 Task: Insert the chart with the wide theme.
Action: Mouse pressed left at (201, 371)
Screenshot: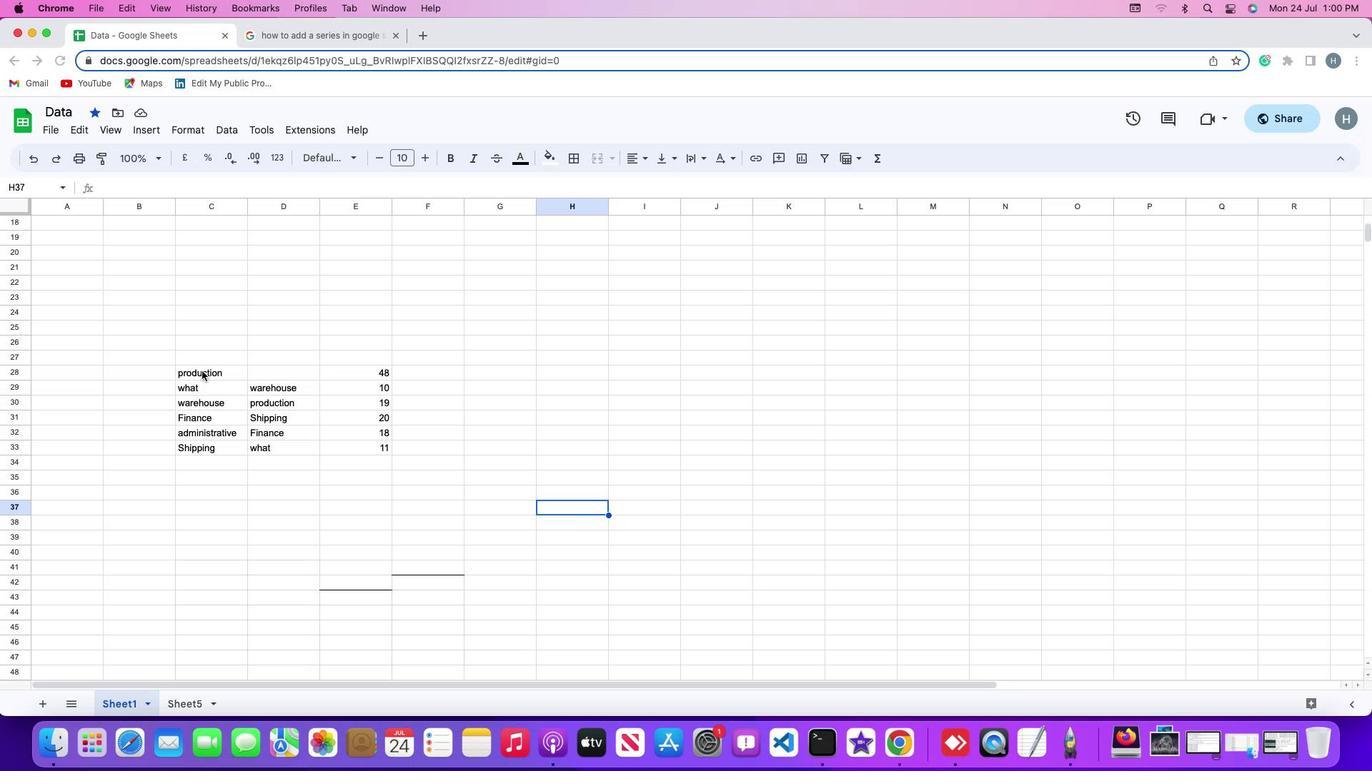 
Action: Mouse pressed left at (201, 371)
Screenshot: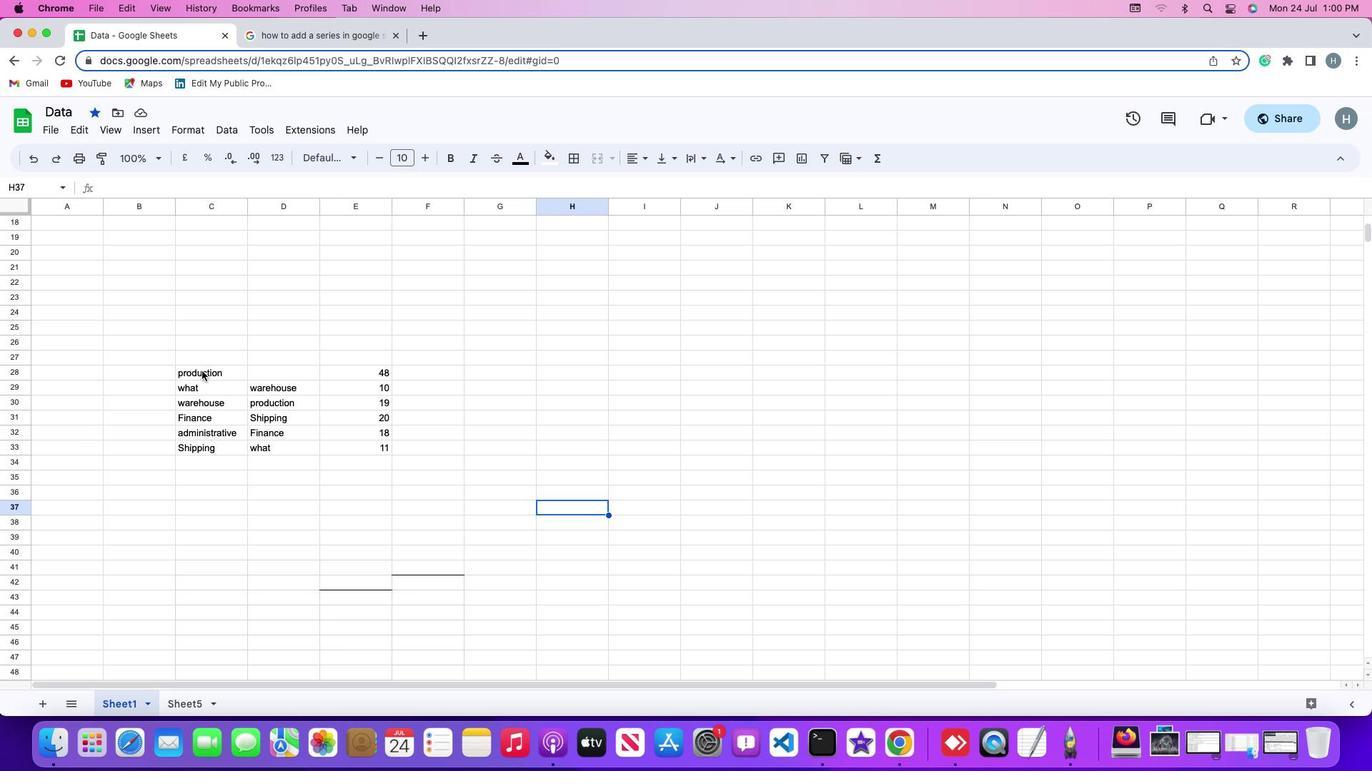 
Action: Mouse moved to (151, 131)
Screenshot: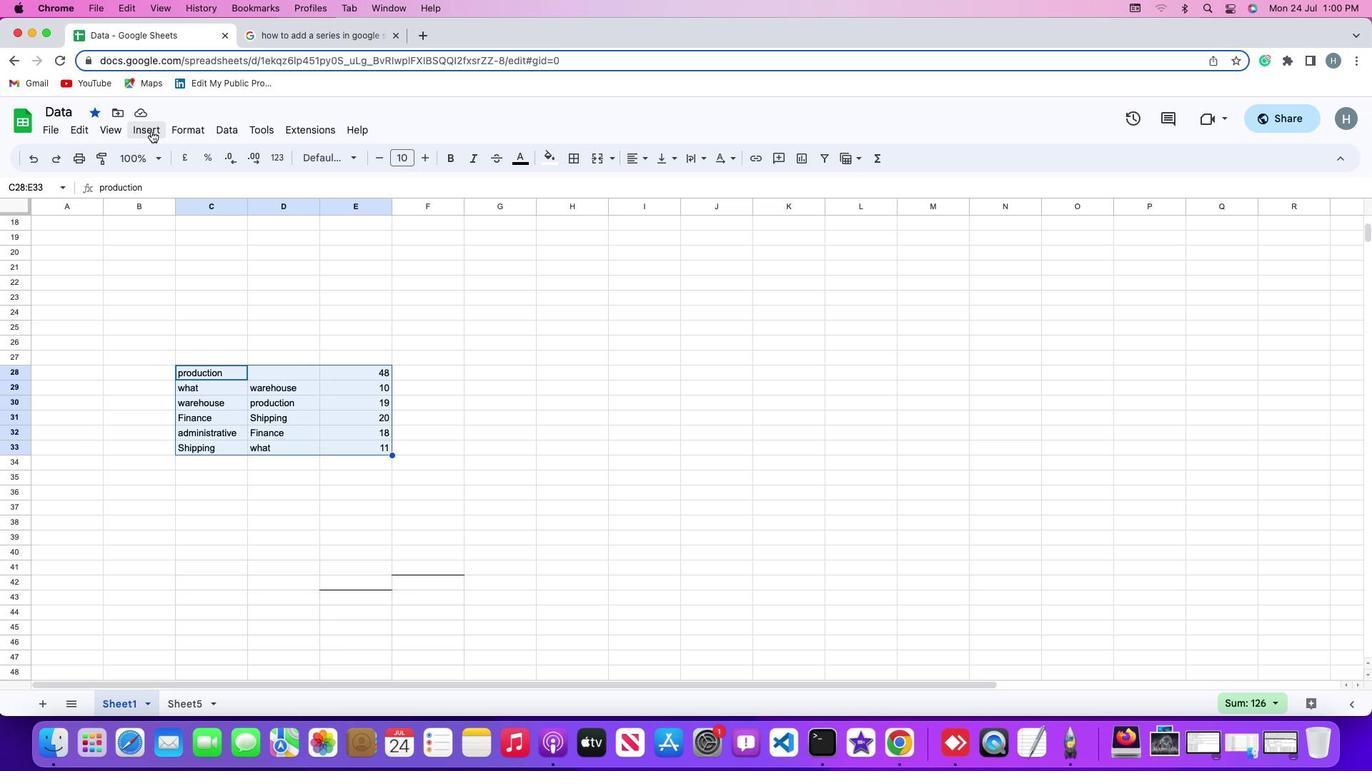 
Action: Mouse pressed left at (151, 131)
Screenshot: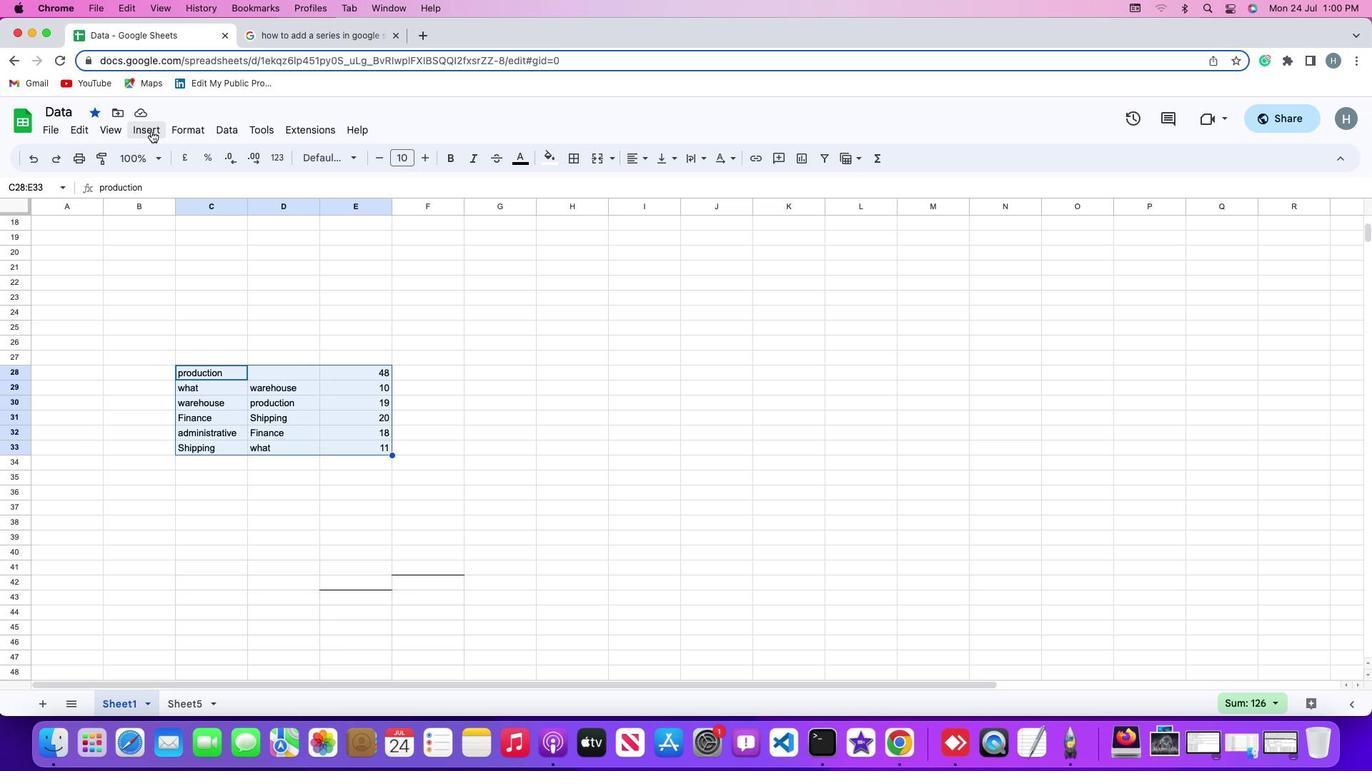 
Action: Mouse moved to (184, 252)
Screenshot: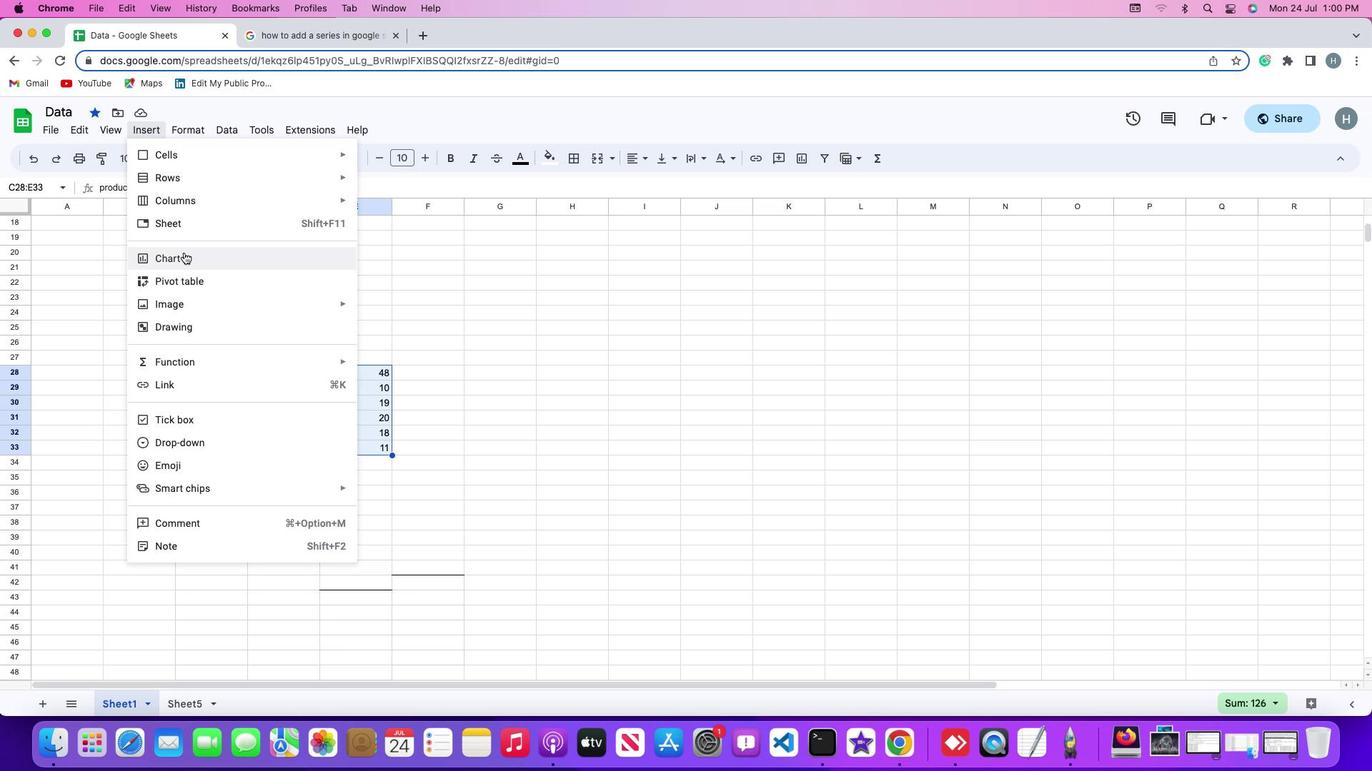
Action: Mouse pressed left at (184, 252)
Screenshot: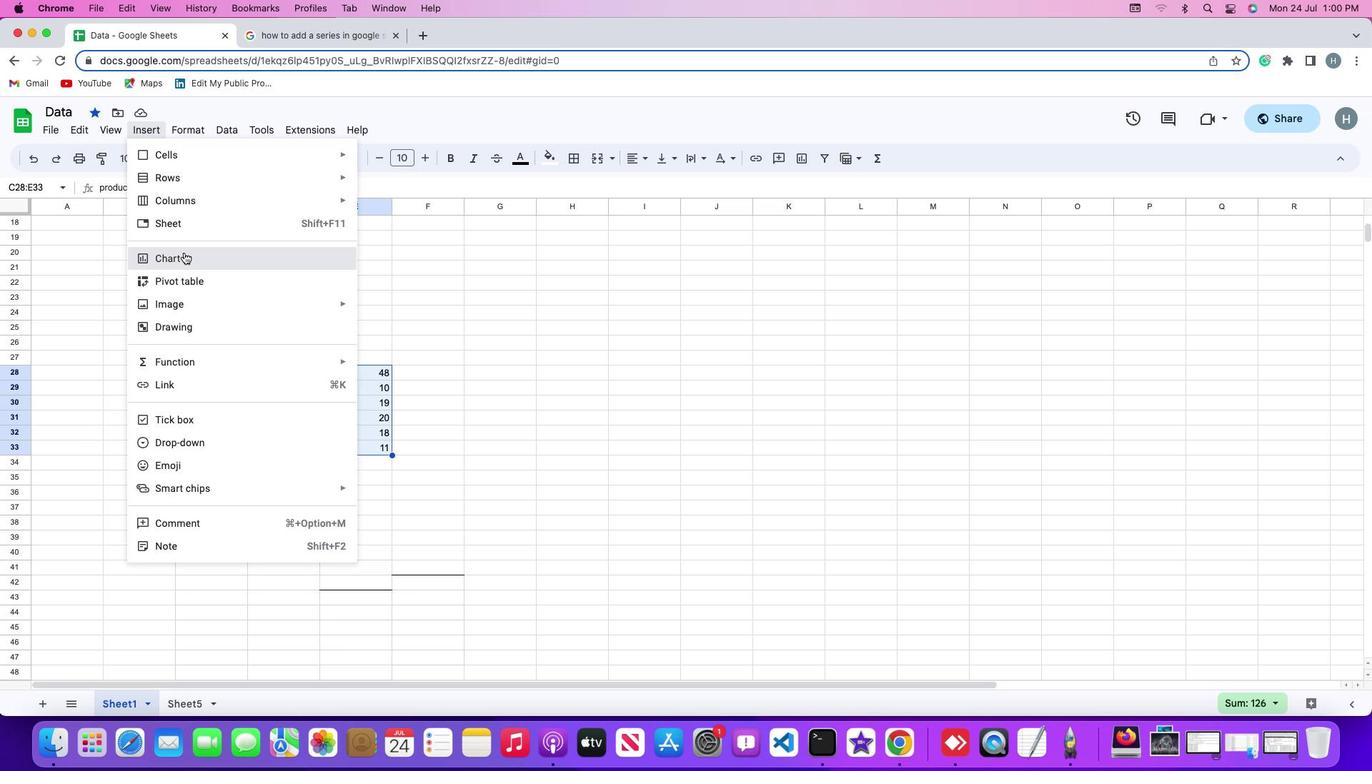 
Action: Mouse moved to (1310, 200)
Screenshot: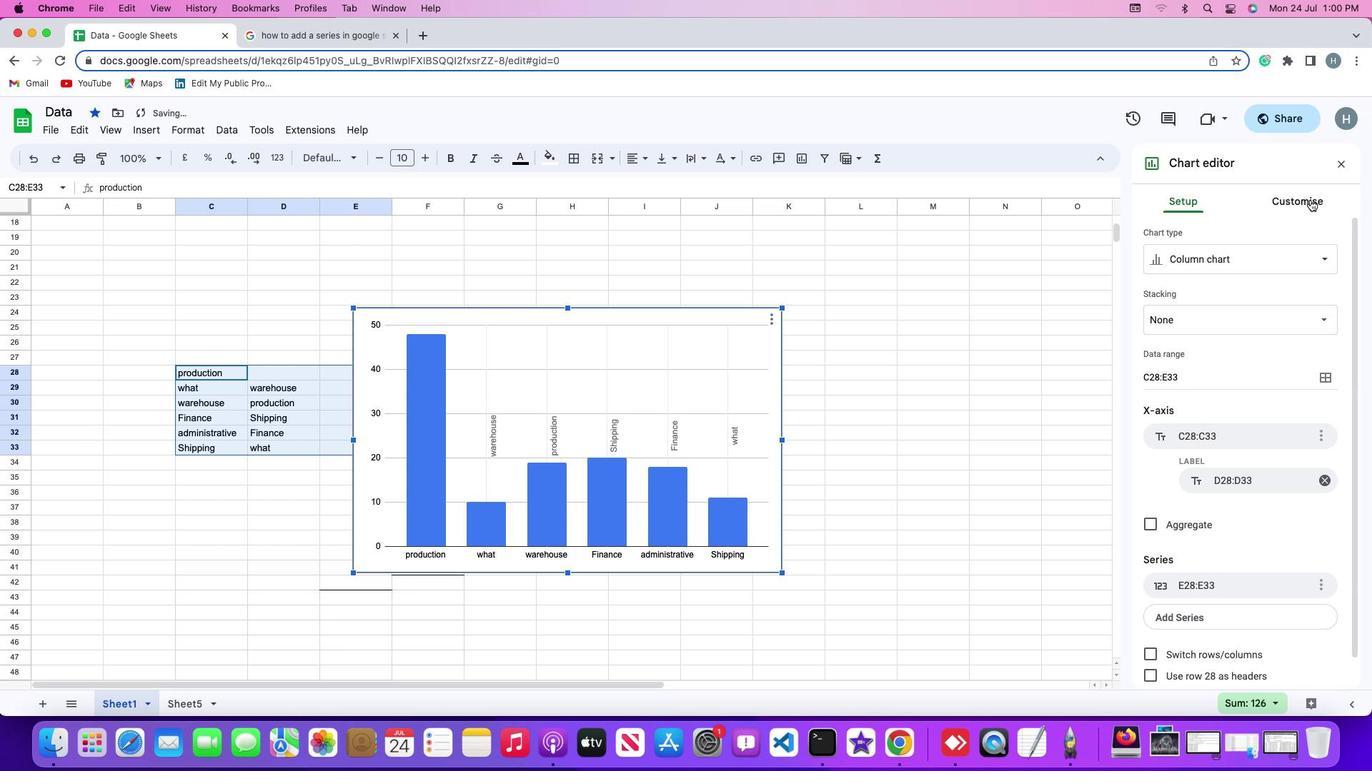 
Action: Mouse pressed left at (1310, 200)
Screenshot: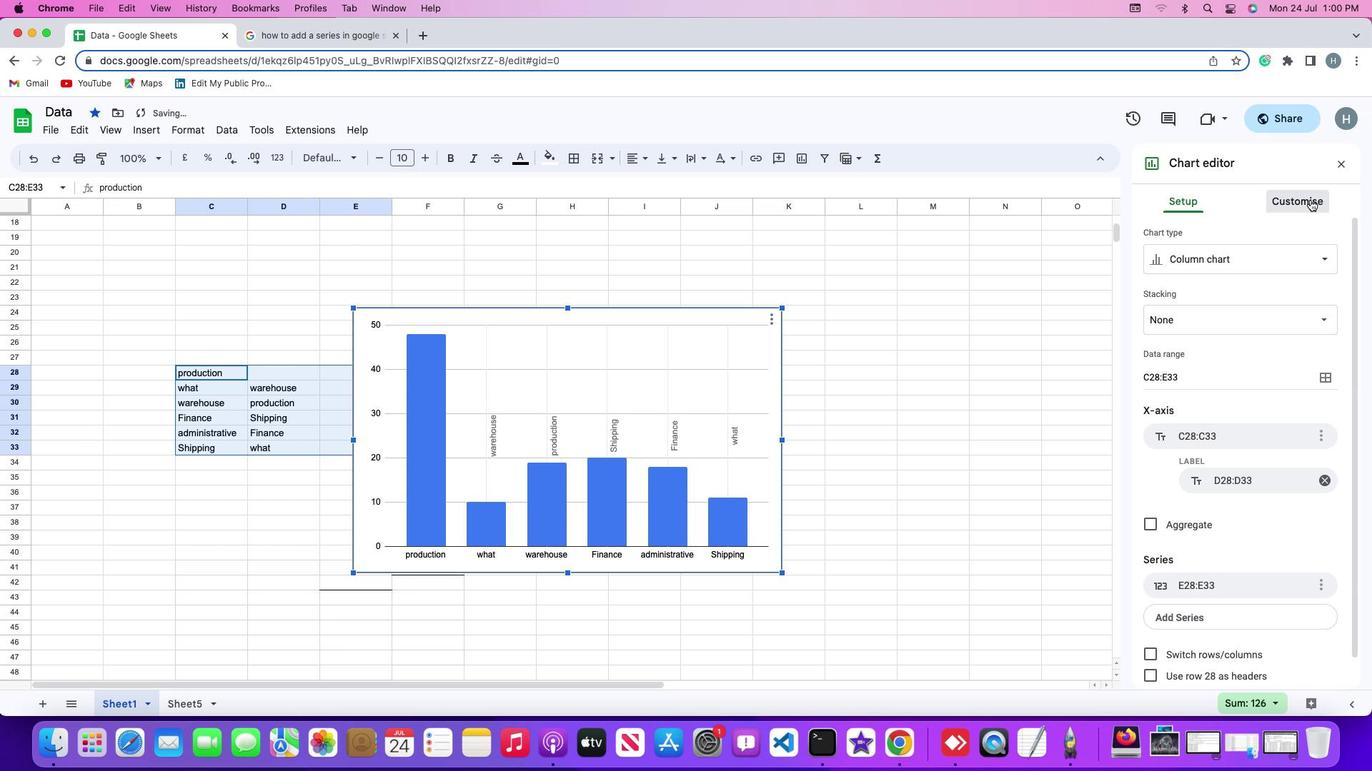 
Action: Mouse moved to (1175, 365)
Screenshot: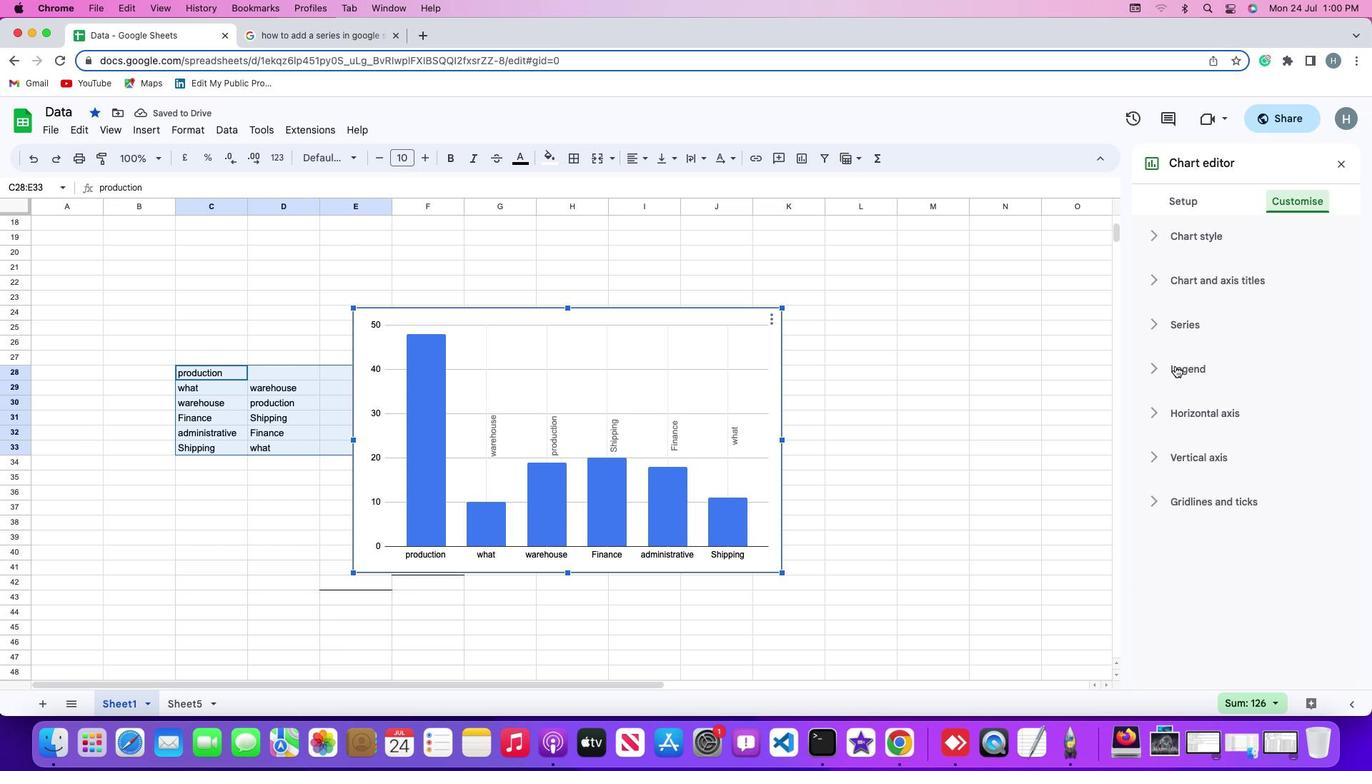
Action: Mouse pressed left at (1175, 365)
Screenshot: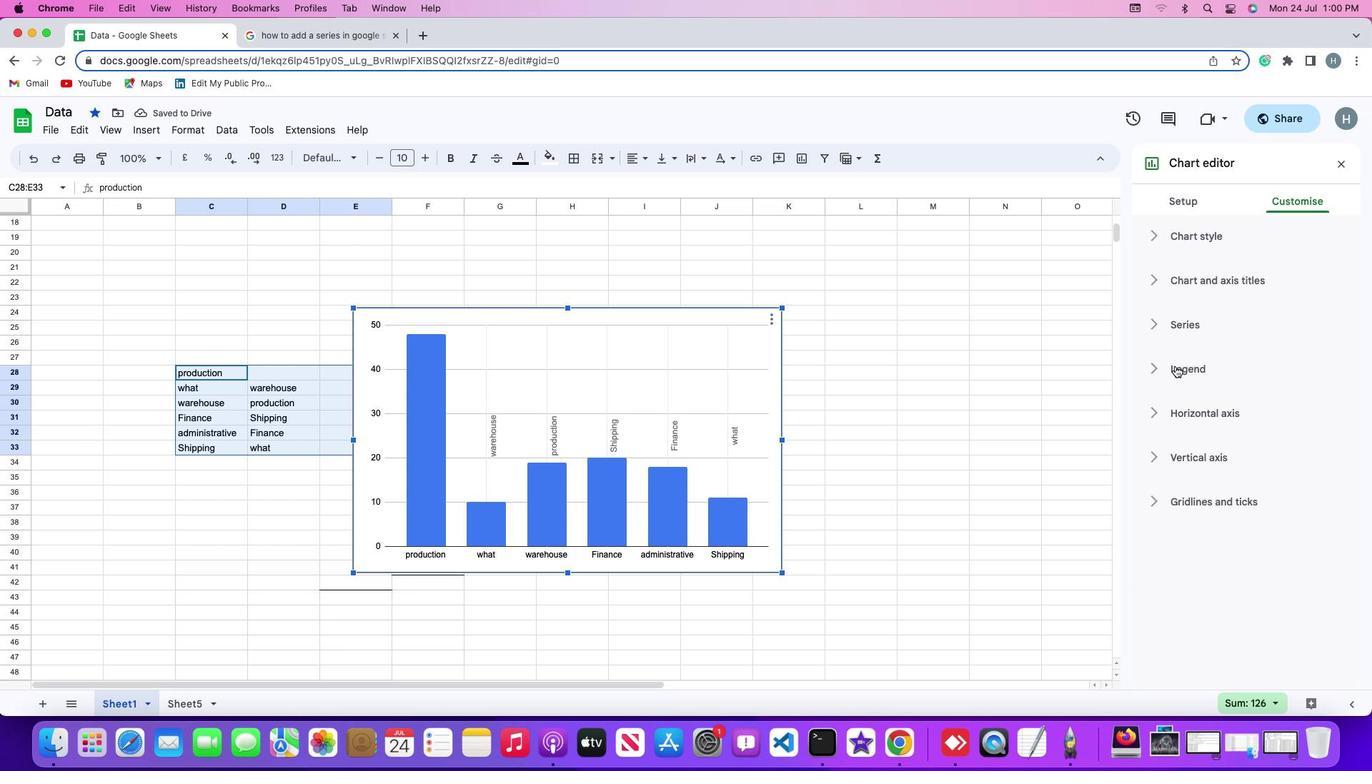 
Action: Mouse moved to (1274, 428)
Screenshot: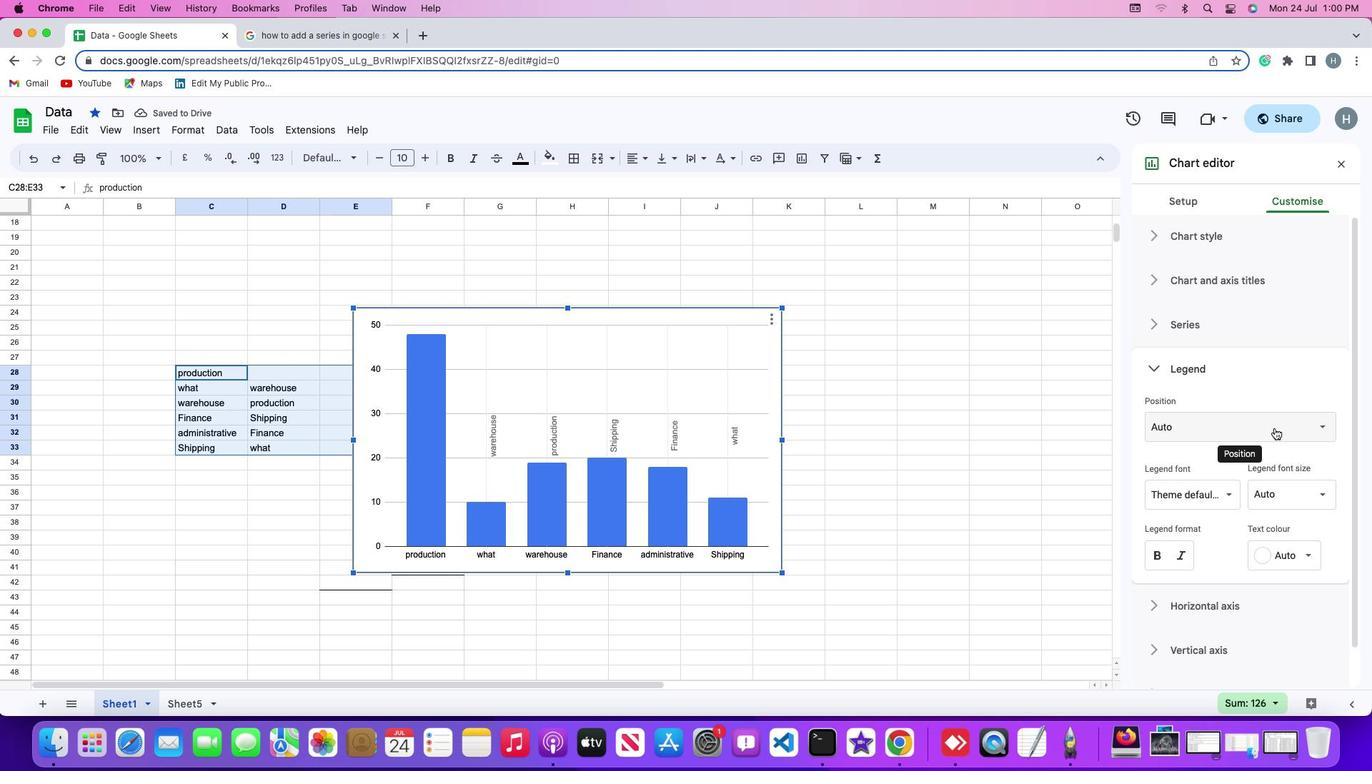 
Action: Mouse pressed left at (1274, 428)
Screenshot: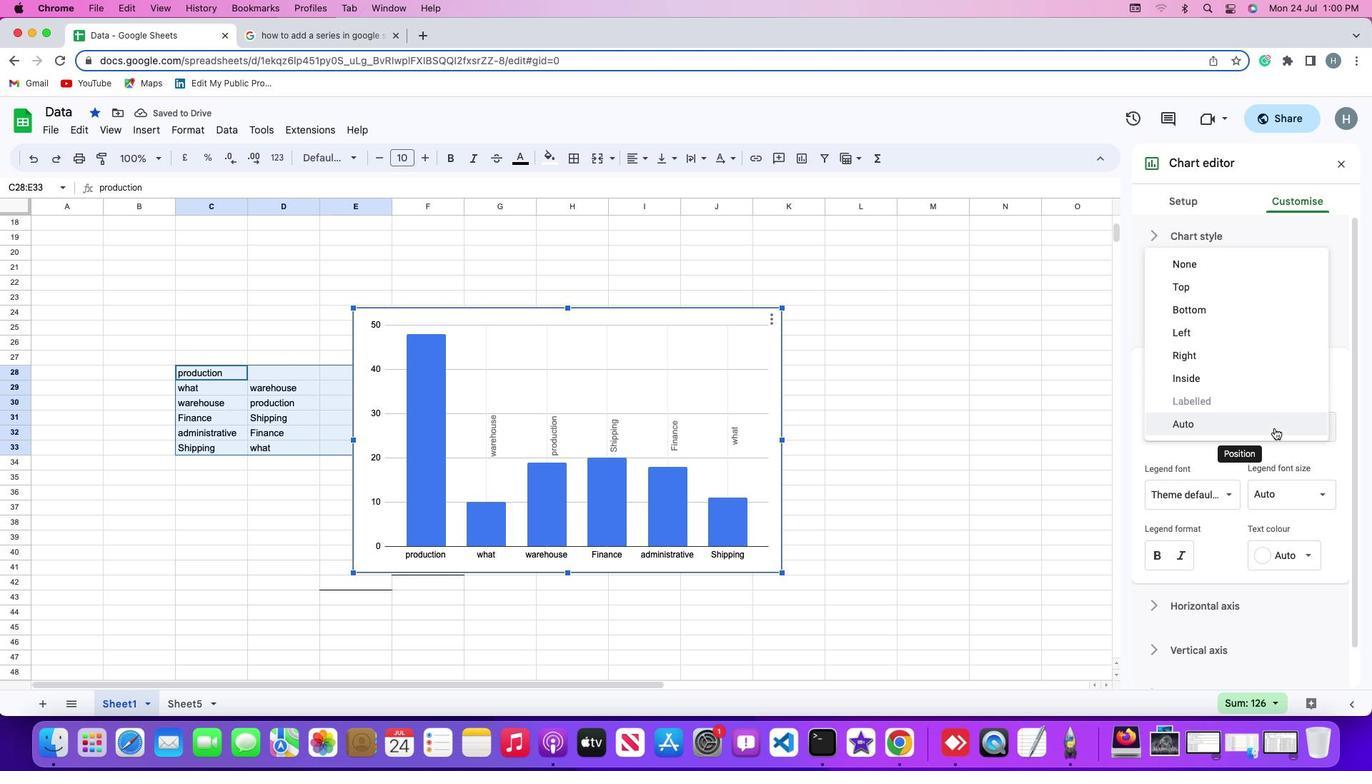 
Action: Mouse moved to (1242, 305)
Screenshot: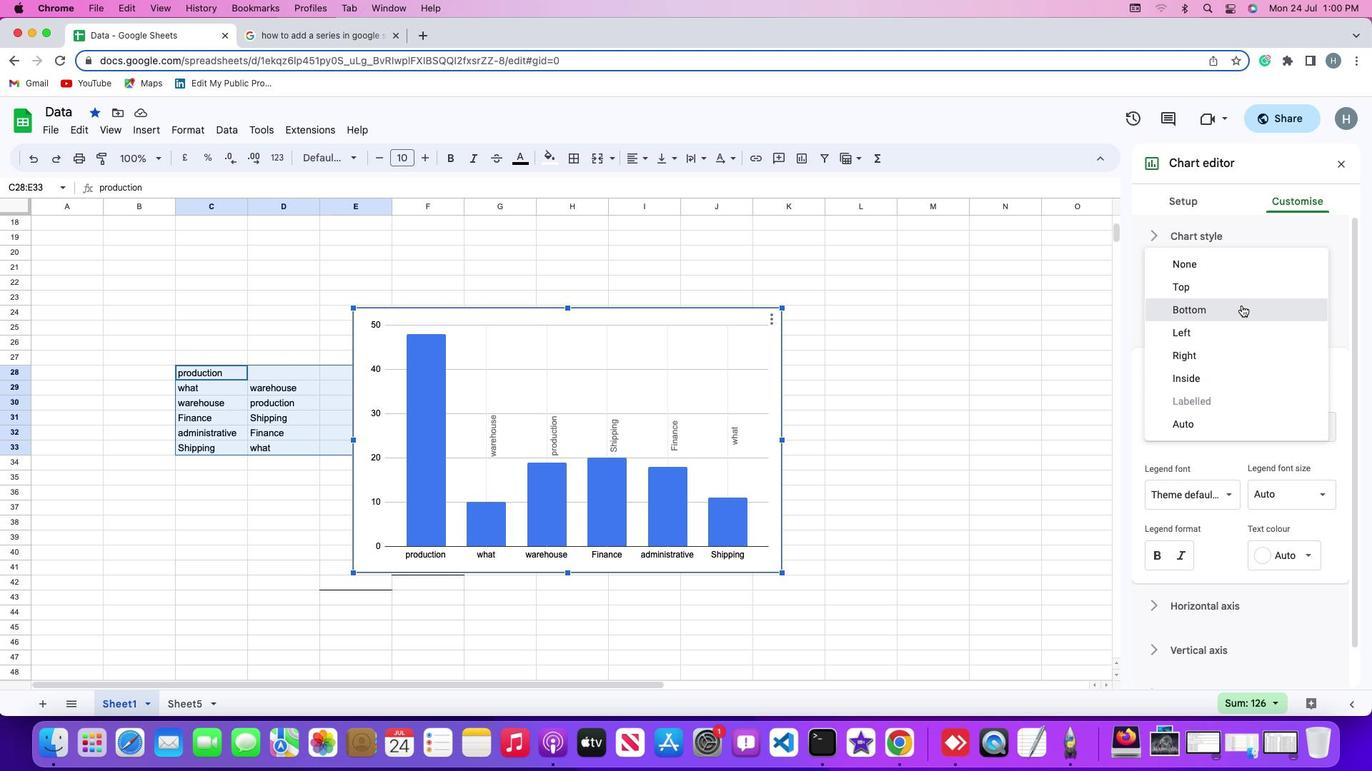 
Action: Mouse pressed left at (1242, 305)
Screenshot: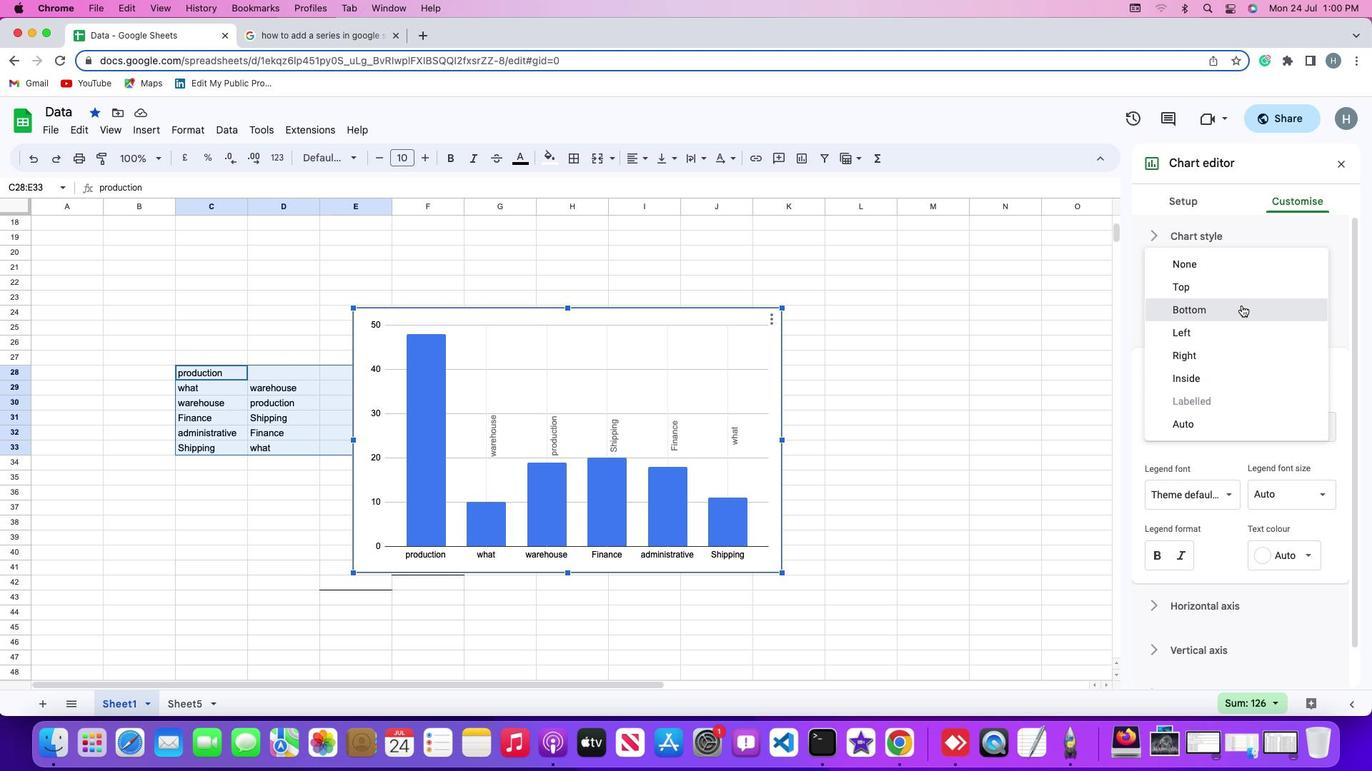 
Action: Mouse moved to (1232, 493)
Screenshot: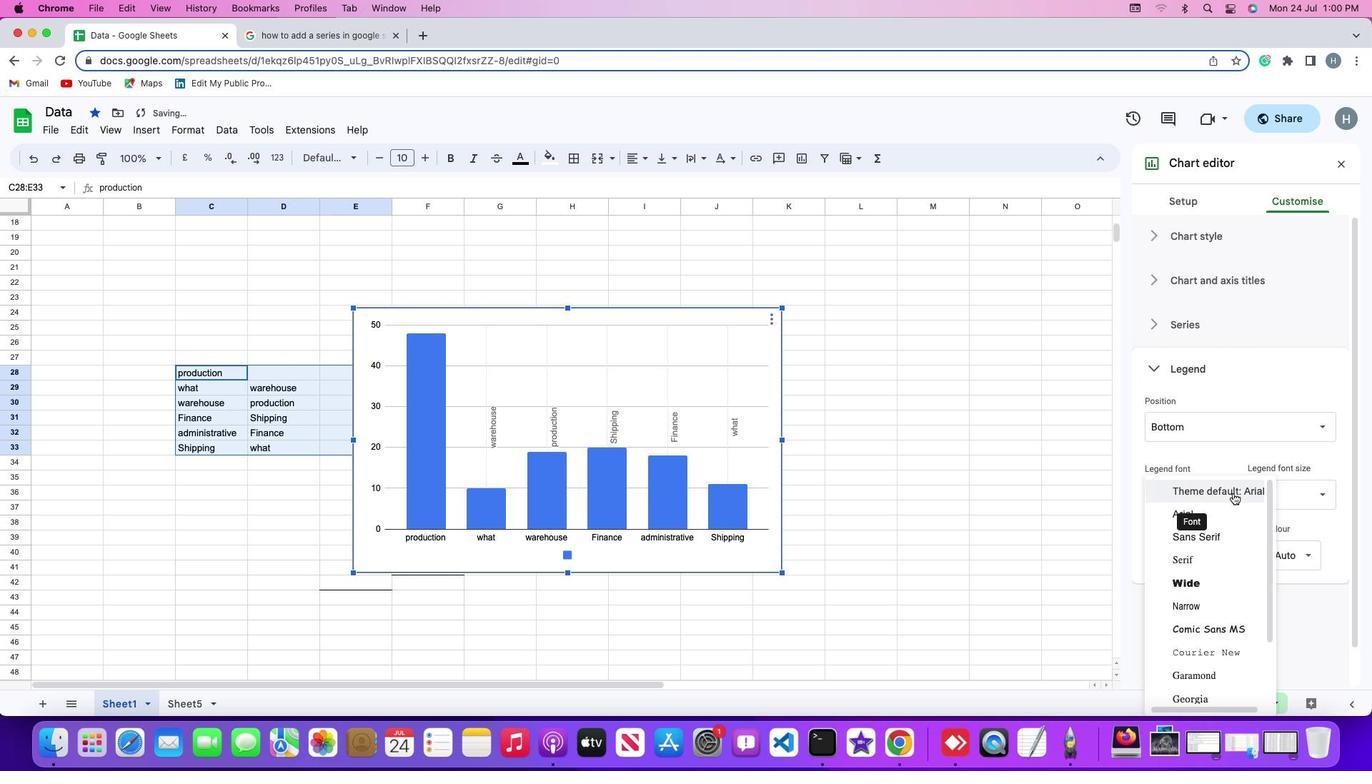 
Action: Mouse pressed left at (1232, 493)
Screenshot: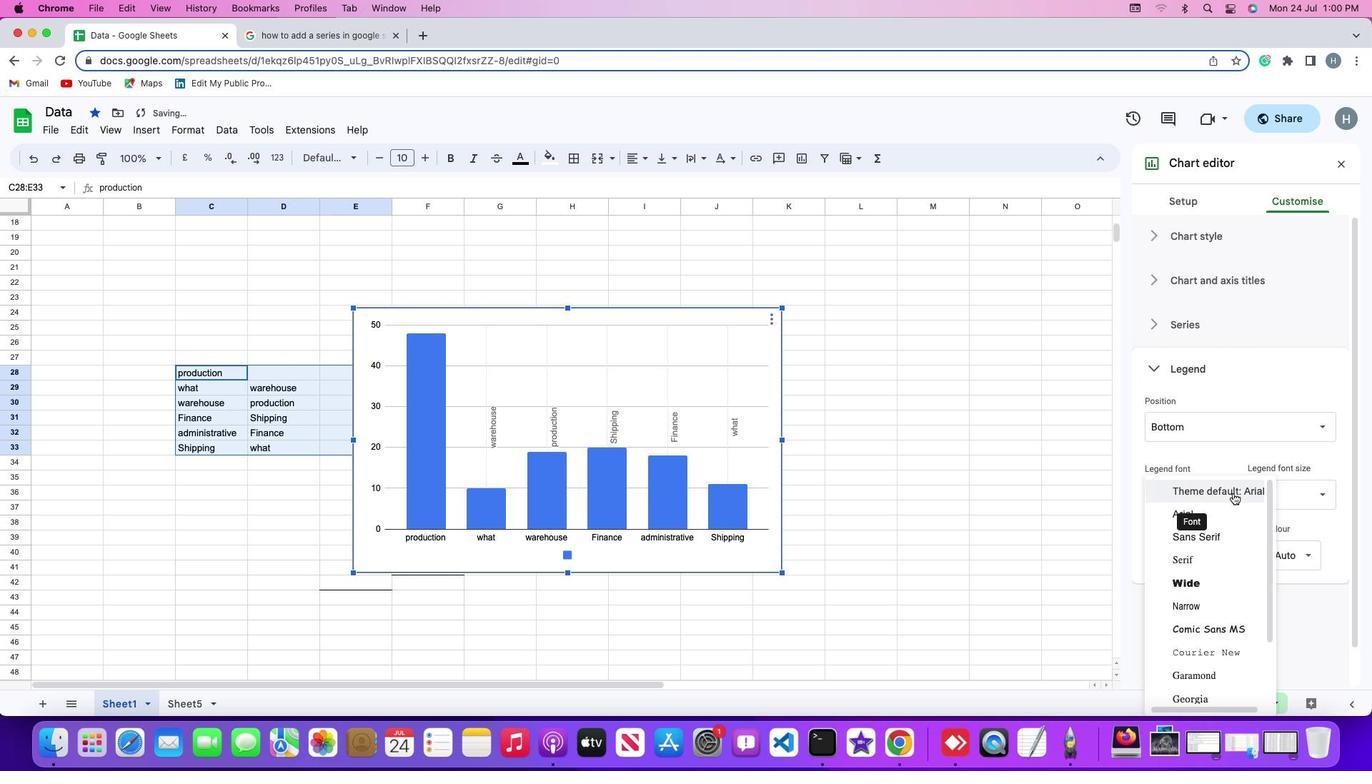 
Action: Mouse moved to (1204, 578)
Screenshot: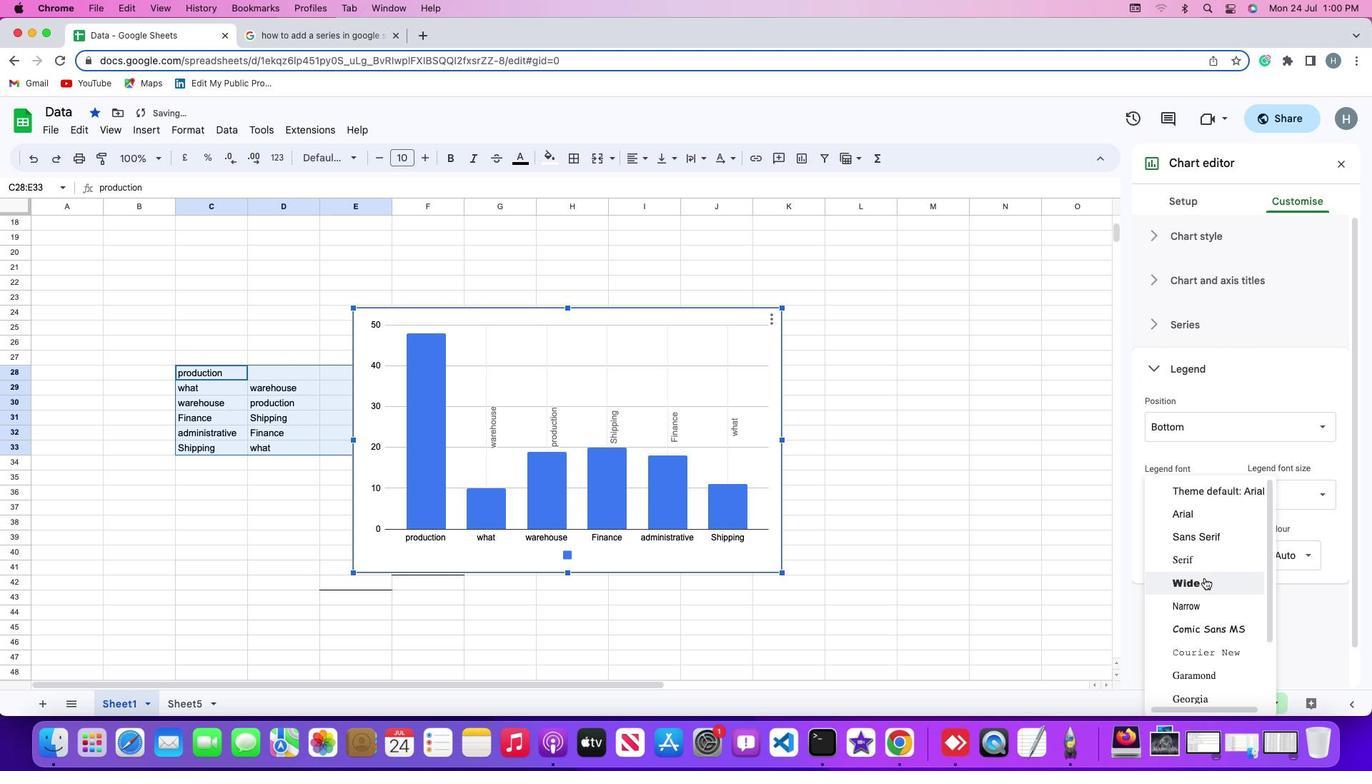 
Action: Mouse pressed left at (1204, 578)
Screenshot: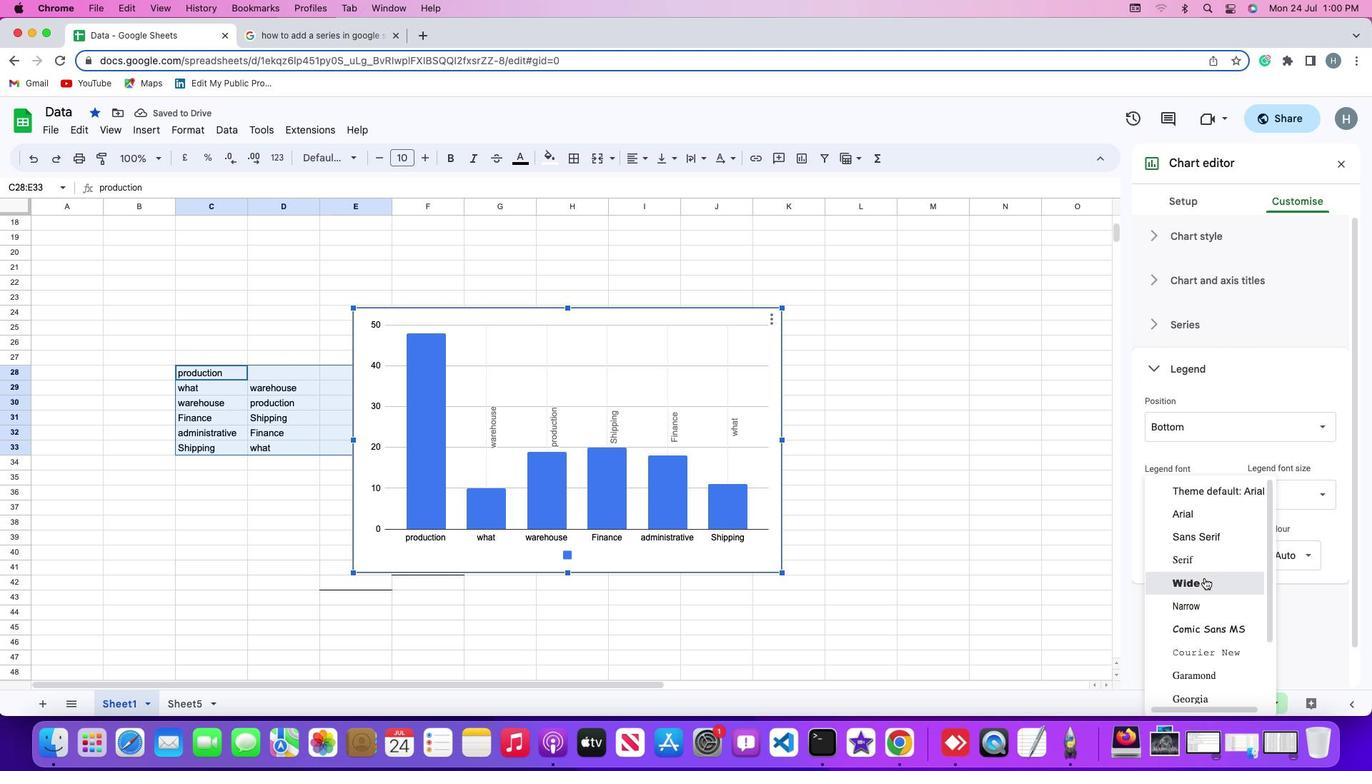 
Action: Mouse moved to (997, 420)
Screenshot: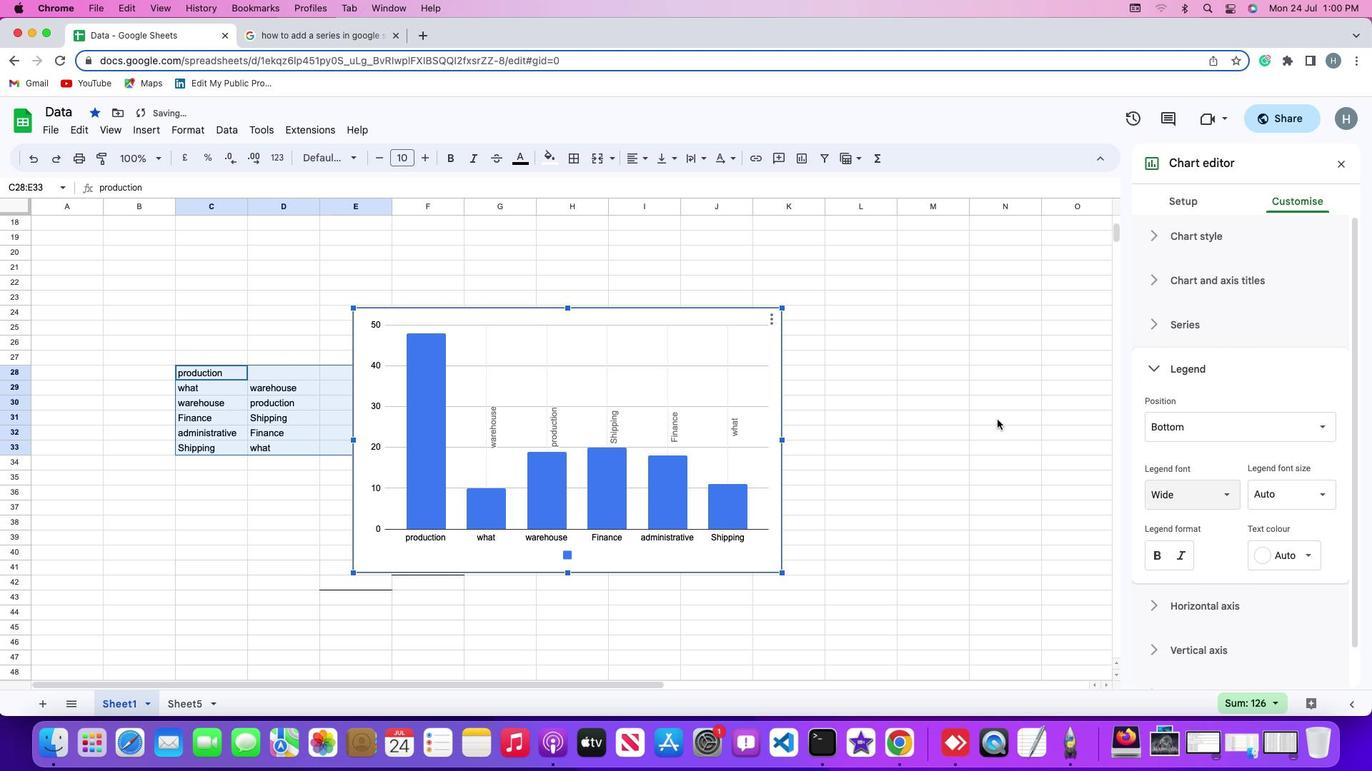 
